 Task: Toggle the format and insert a space before the function parenthesis.
Action: Mouse moved to (14, 506)
Screenshot: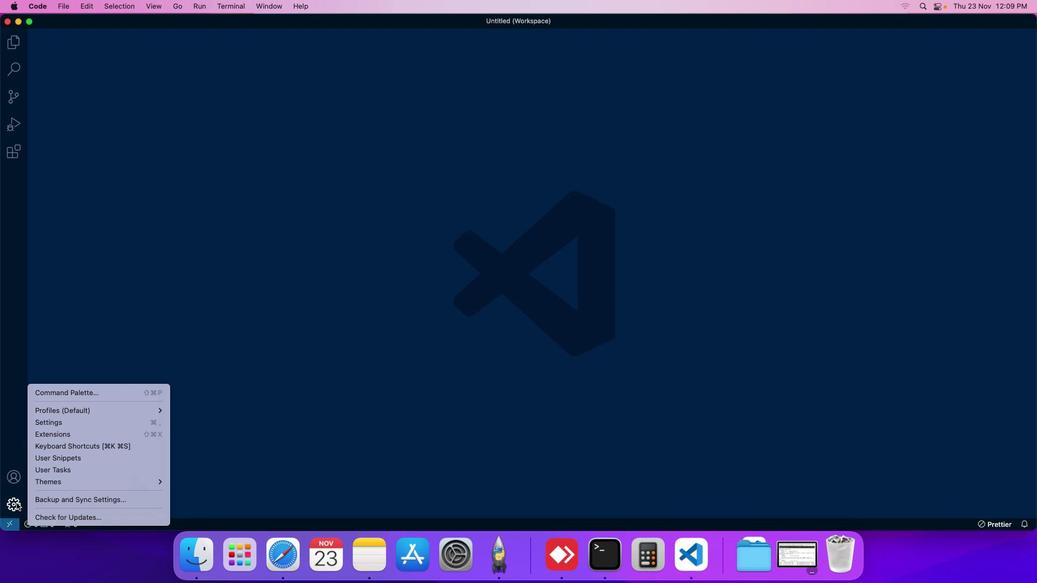 
Action: Mouse pressed left at (14, 506)
Screenshot: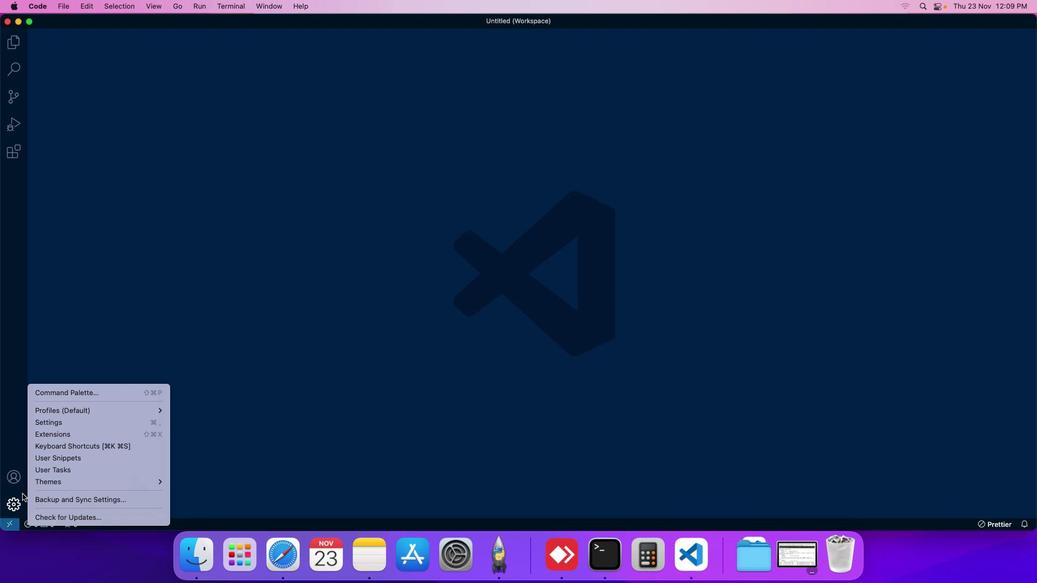 
Action: Mouse moved to (64, 426)
Screenshot: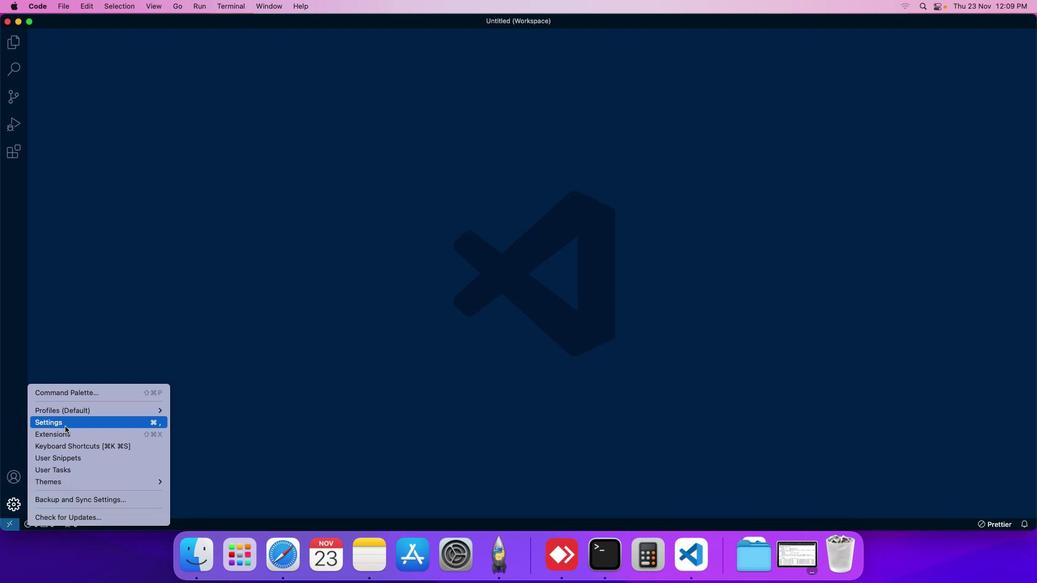 
Action: Mouse pressed left at (64, 426)
Screenshot: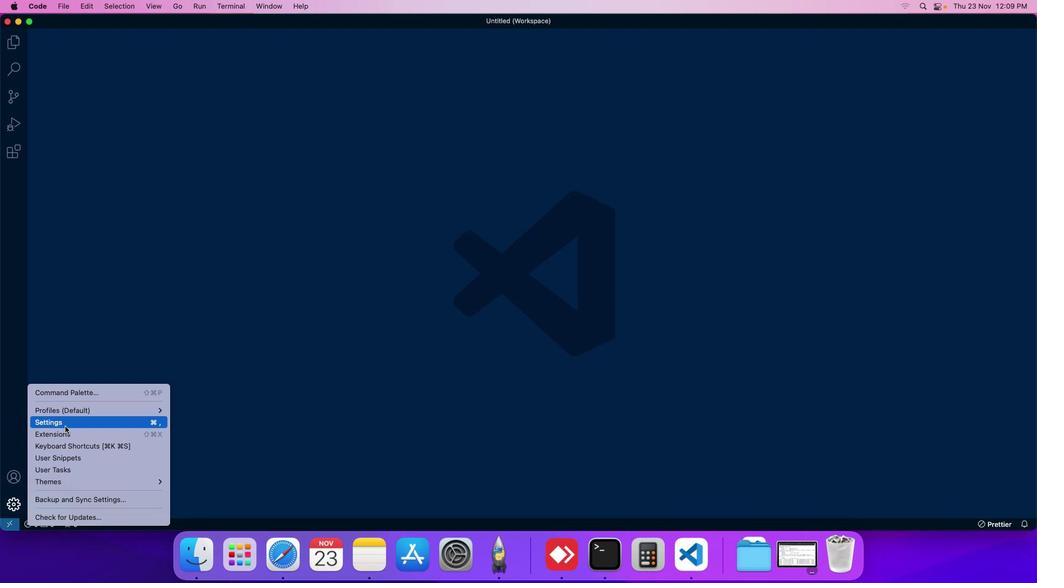 
Action: Mouse moved to (264, 82)
Screenshot: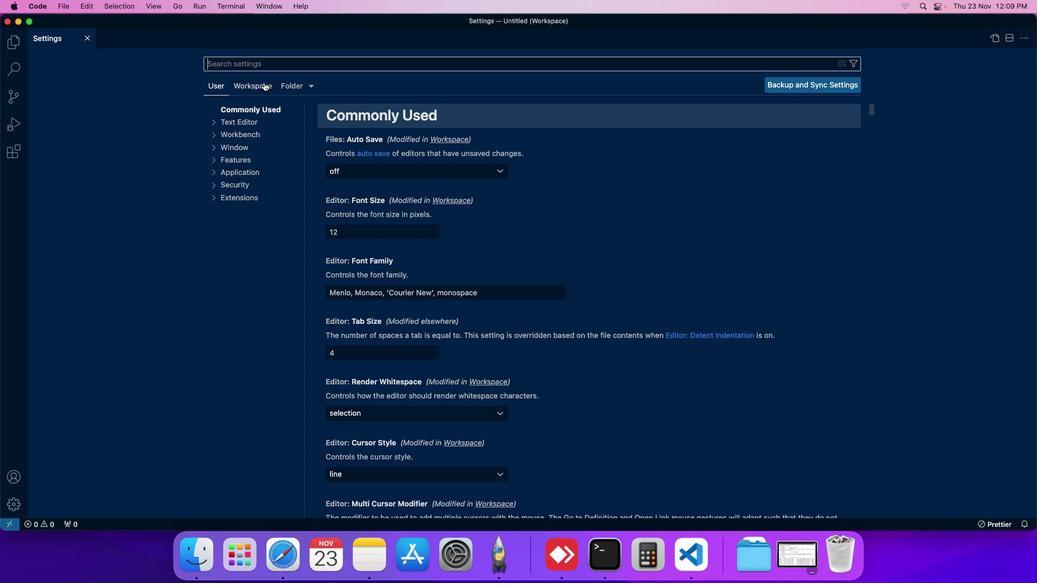 
Action: Mouse pressed left at (264, 82)
Screenshot: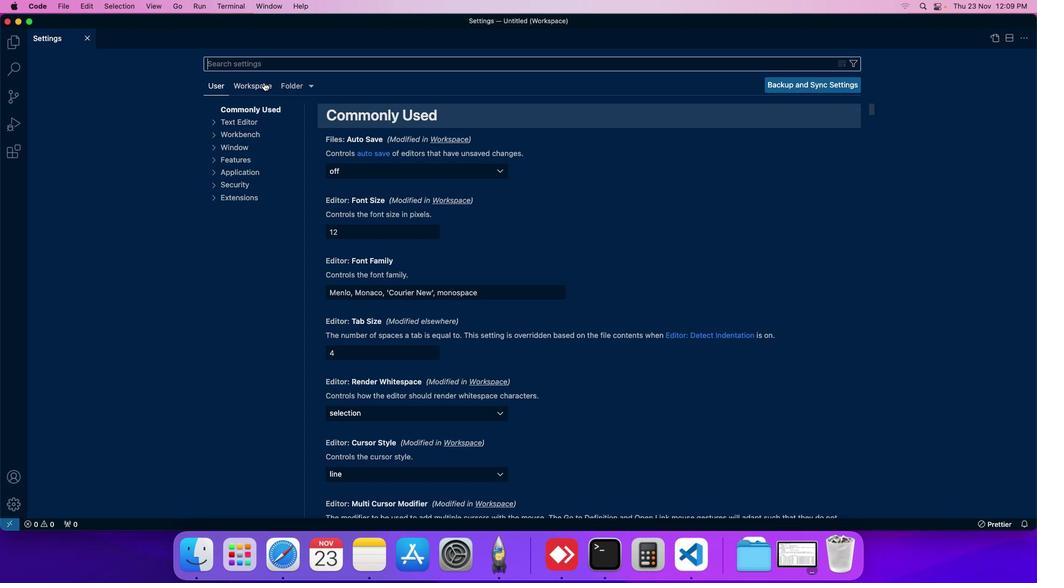 
Action: Mouse moved to (242, 190)
Screenshot: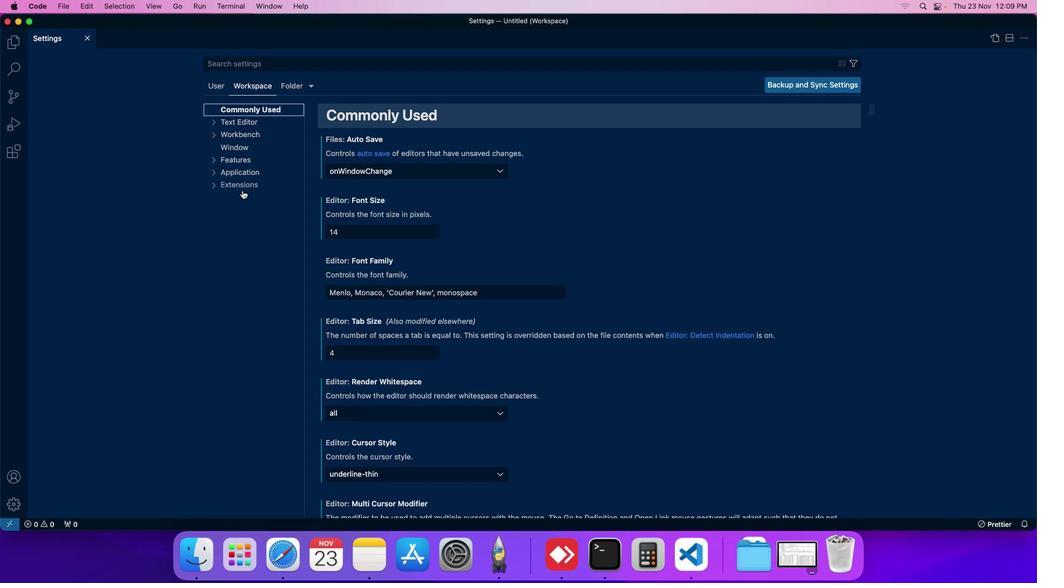 
Action: Mouse pressed left at (242, 190)
Screenshot: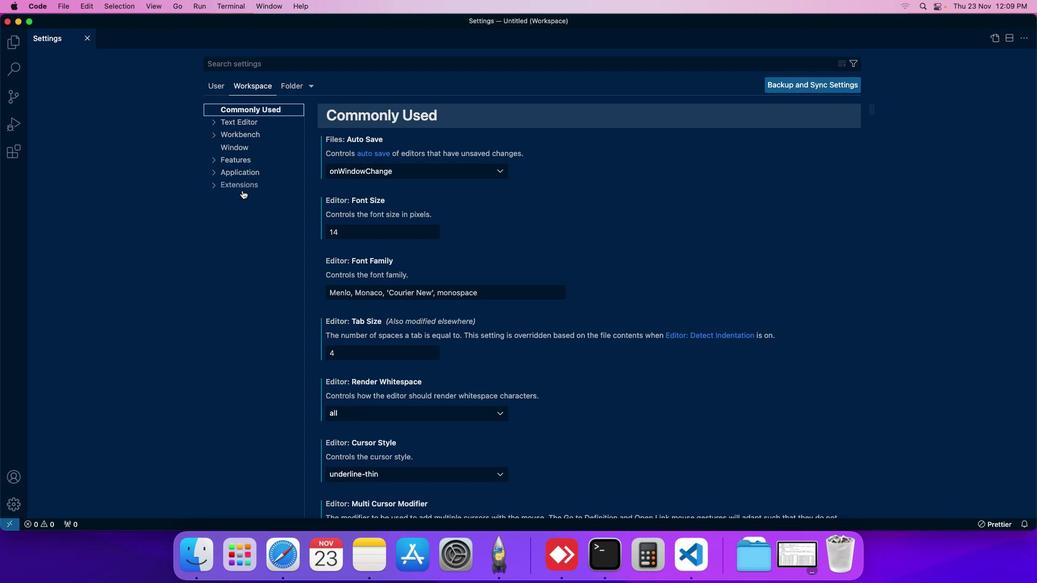 
Action: Mouse moved to (238, 457)
Screenshot: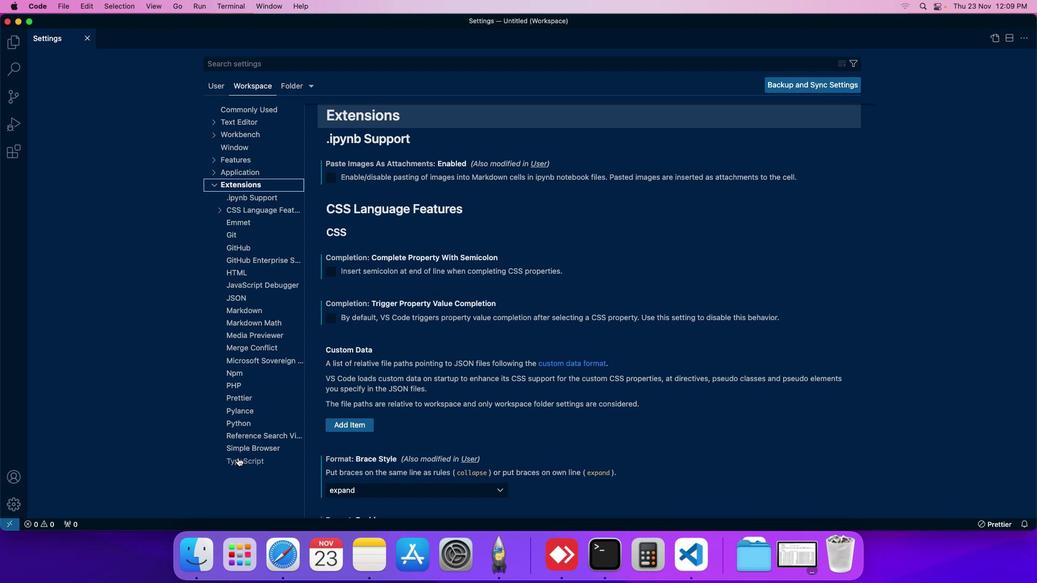
Action: Mouse pressed left at (238, 457)
Screenshot: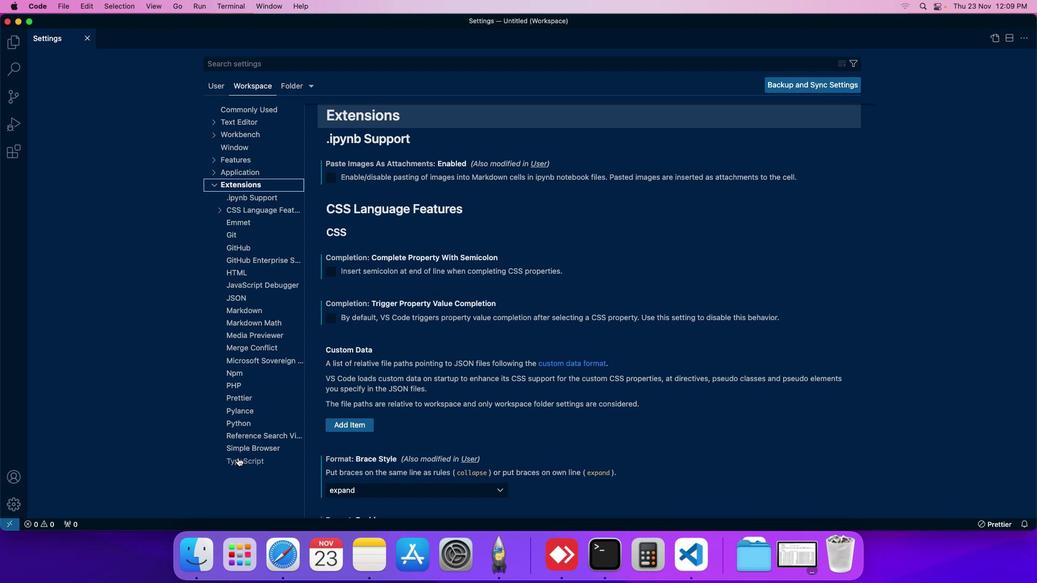 
Action: Mouse moved to (377, 442)
Screenshot: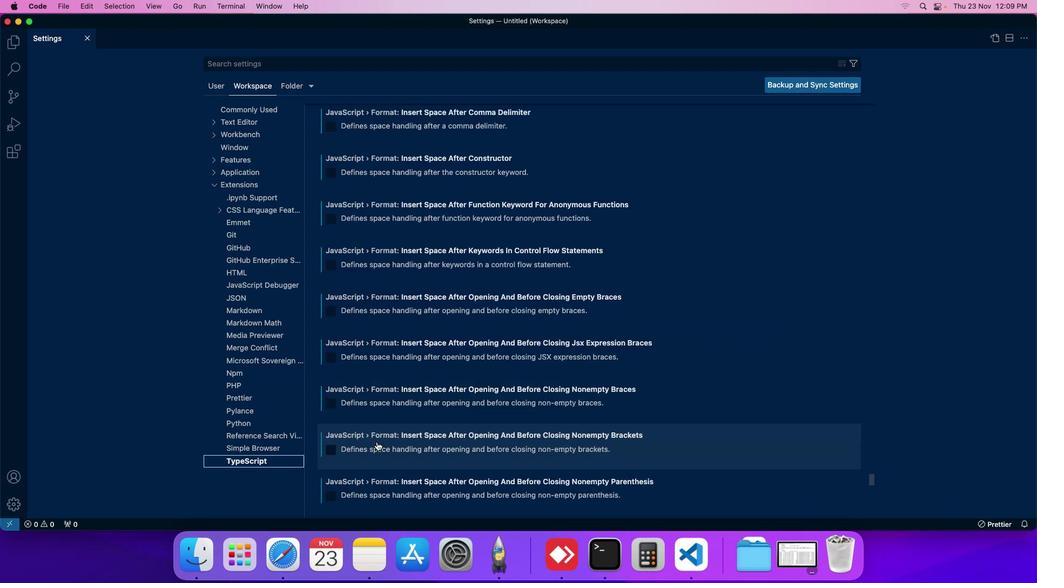 
Action: Mouse scrolled (377, 442) with delta (0, 0)
Screenshot: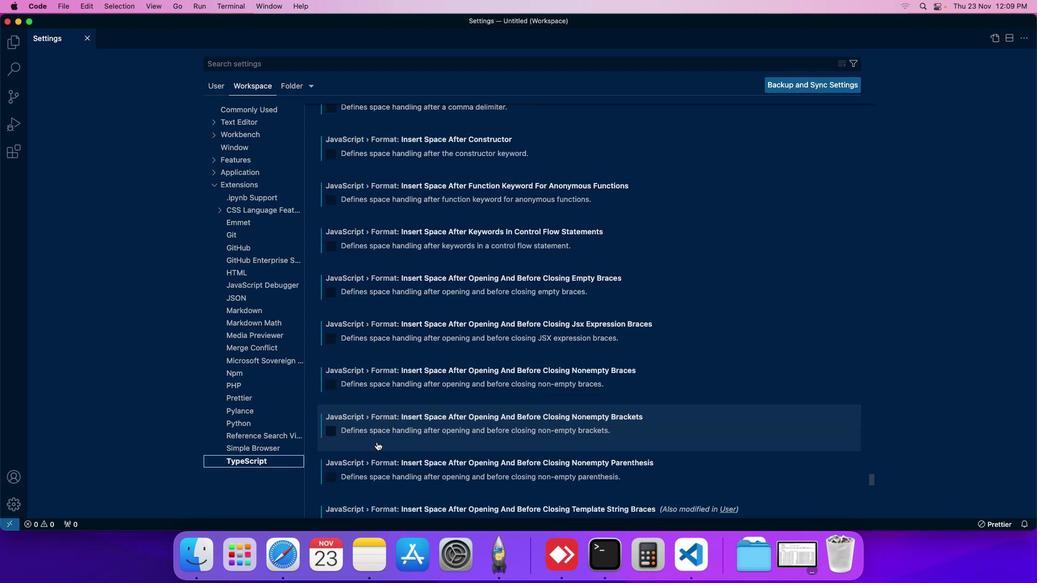 
Action: Mouse scrolled (377, 442) with delta (0, 0)
Screenshot: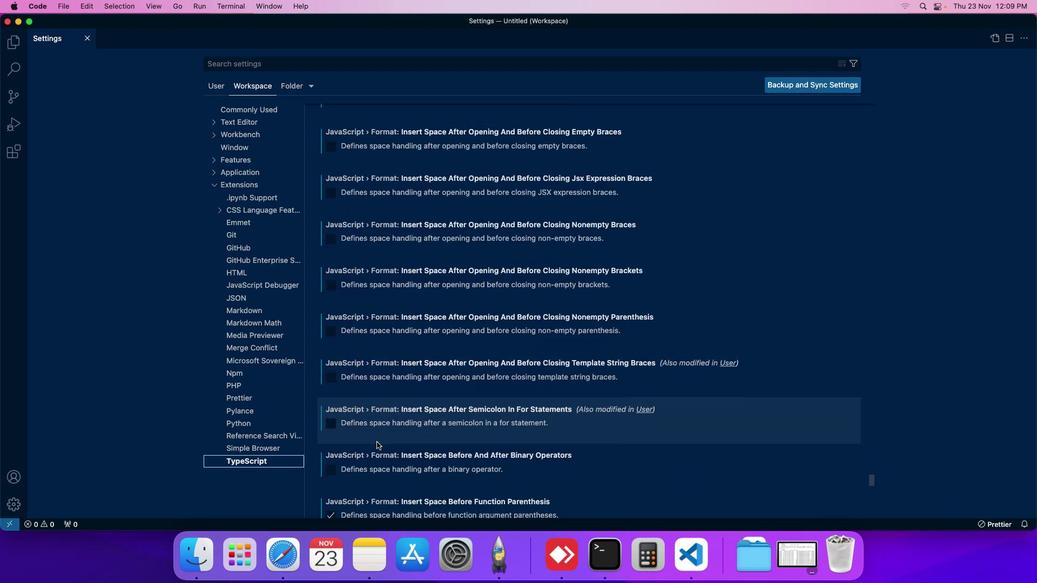 
Action: Mouse scrolled (377, 442) with delta (0, 0)
Screenshot: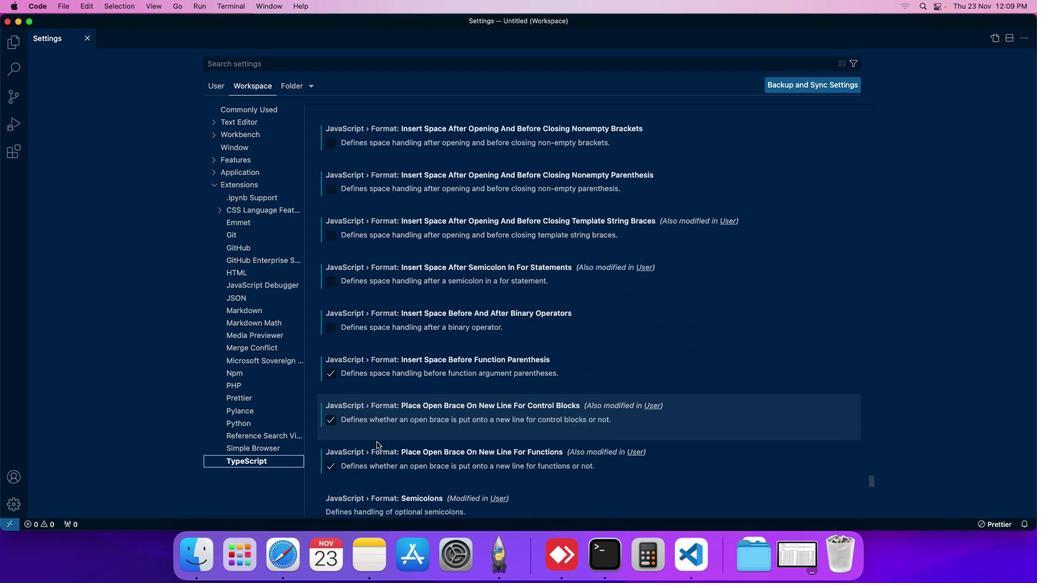
Action: Mouse scrolled (377, 442) with delta (0, 0)
Screenshot: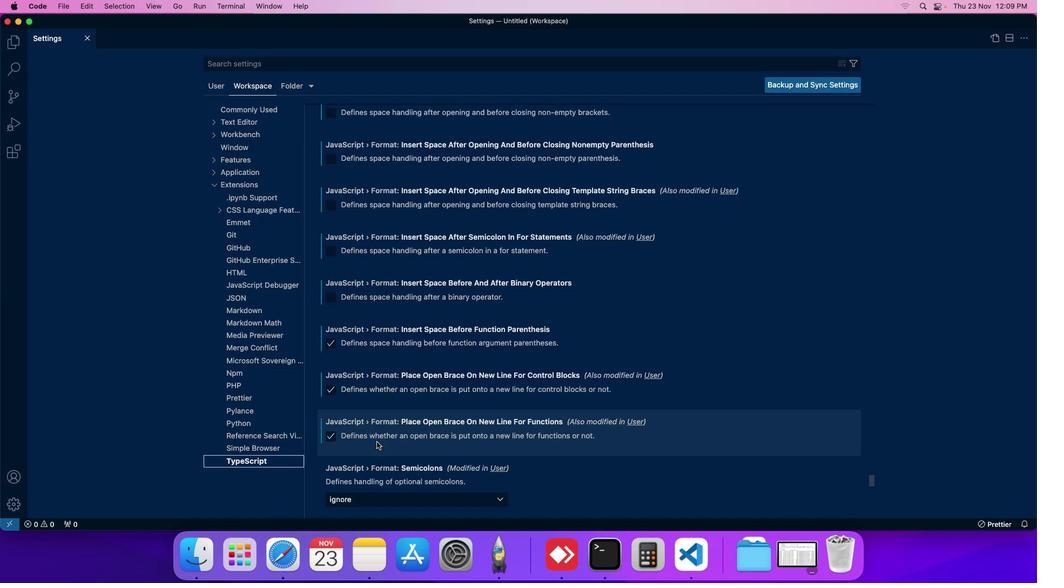 
Action: Mouse moved to (331, 345)
Screenshot: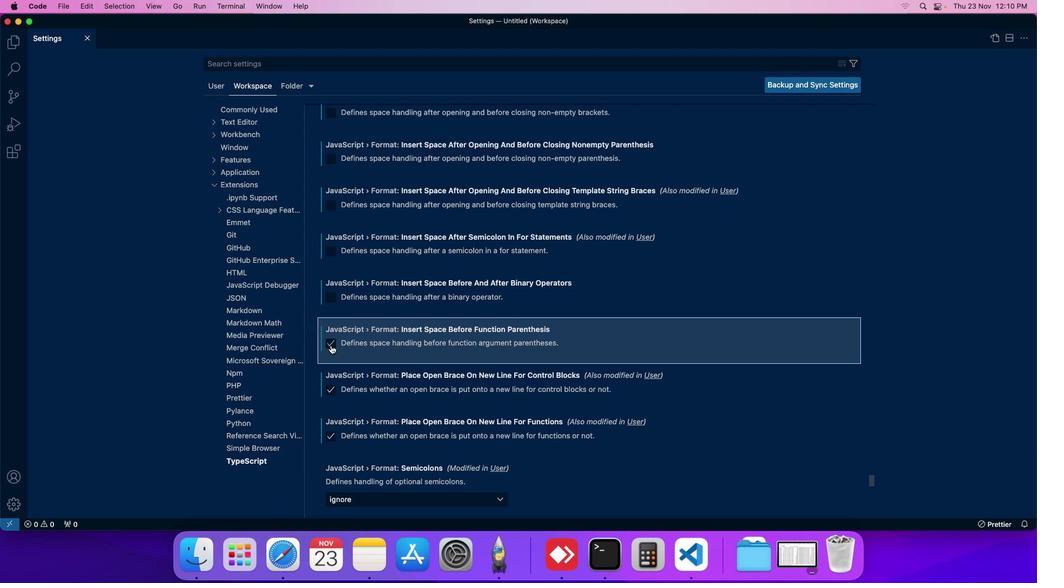 
Action: Mouse pressed left at (331, 345)
Screenshot: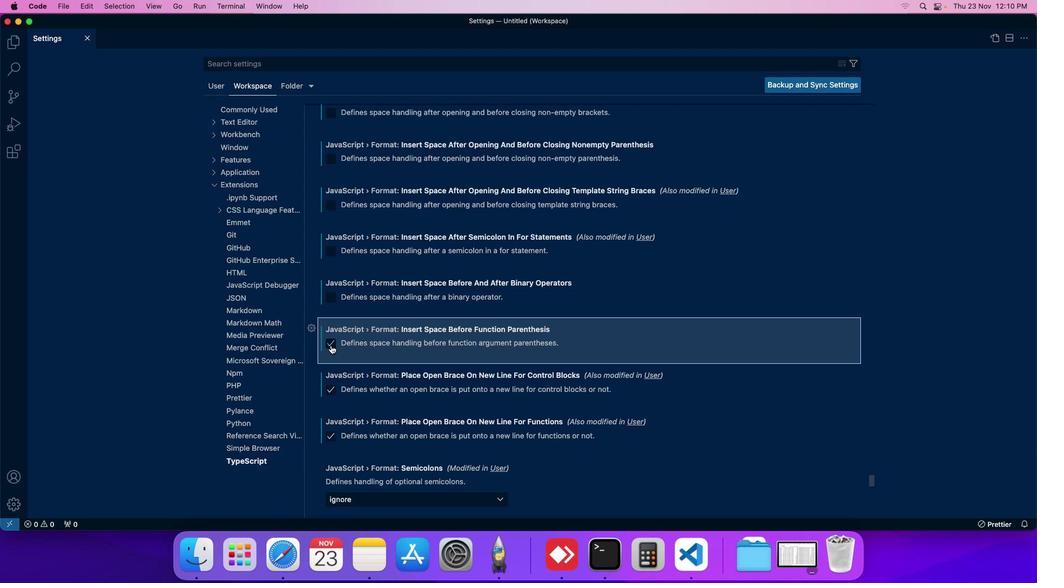 
Action: Mouse moved to (340, 342)
Screenshot: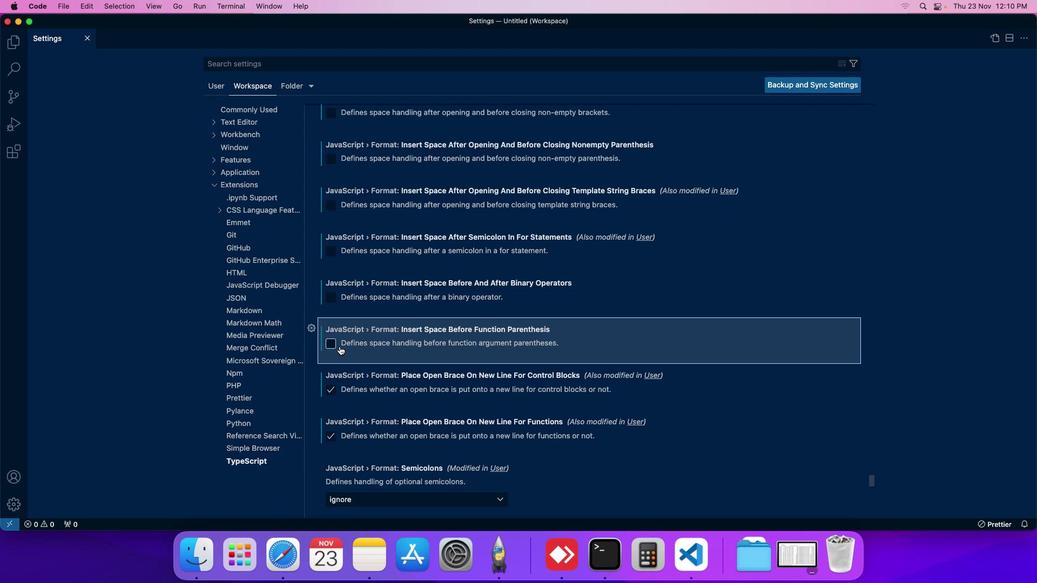 
